 Task: Print all pages.
Action: Mouse pressed left at (507, 339)
Screenshot: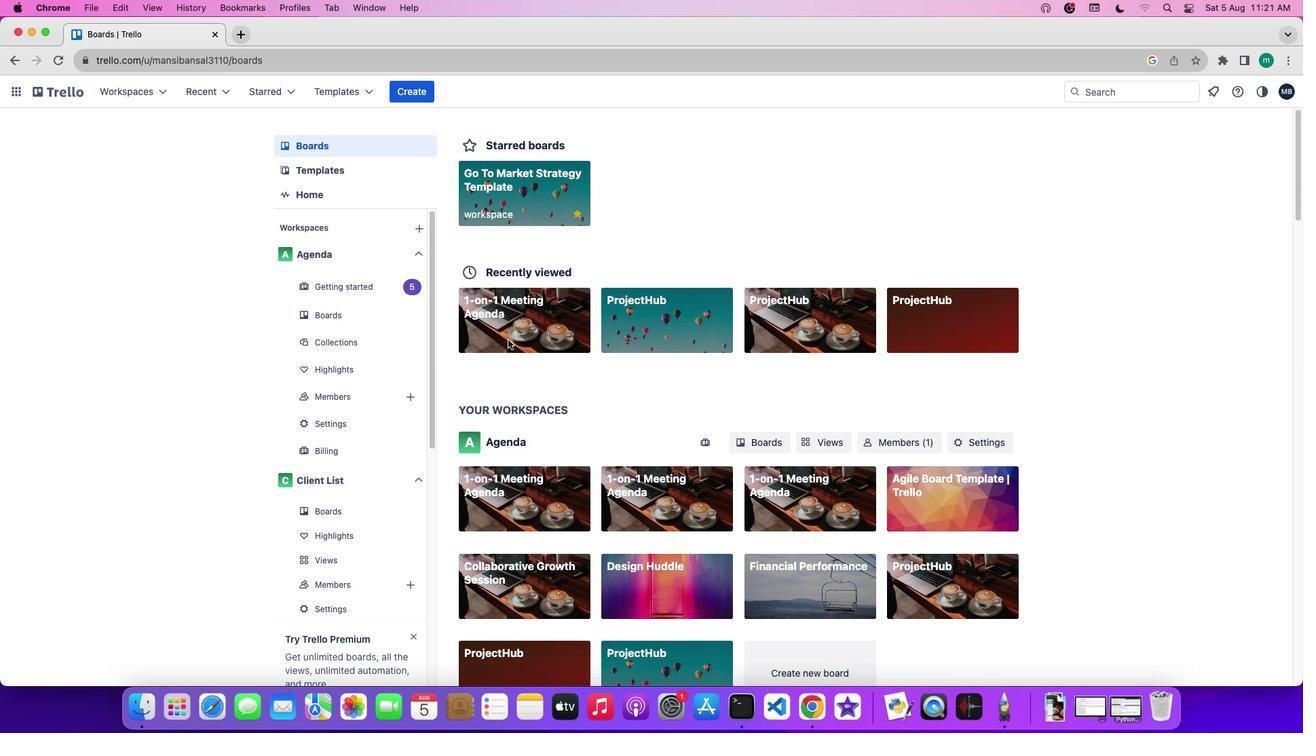 
Action: Mouse moved to (508, 339)
Screenshot: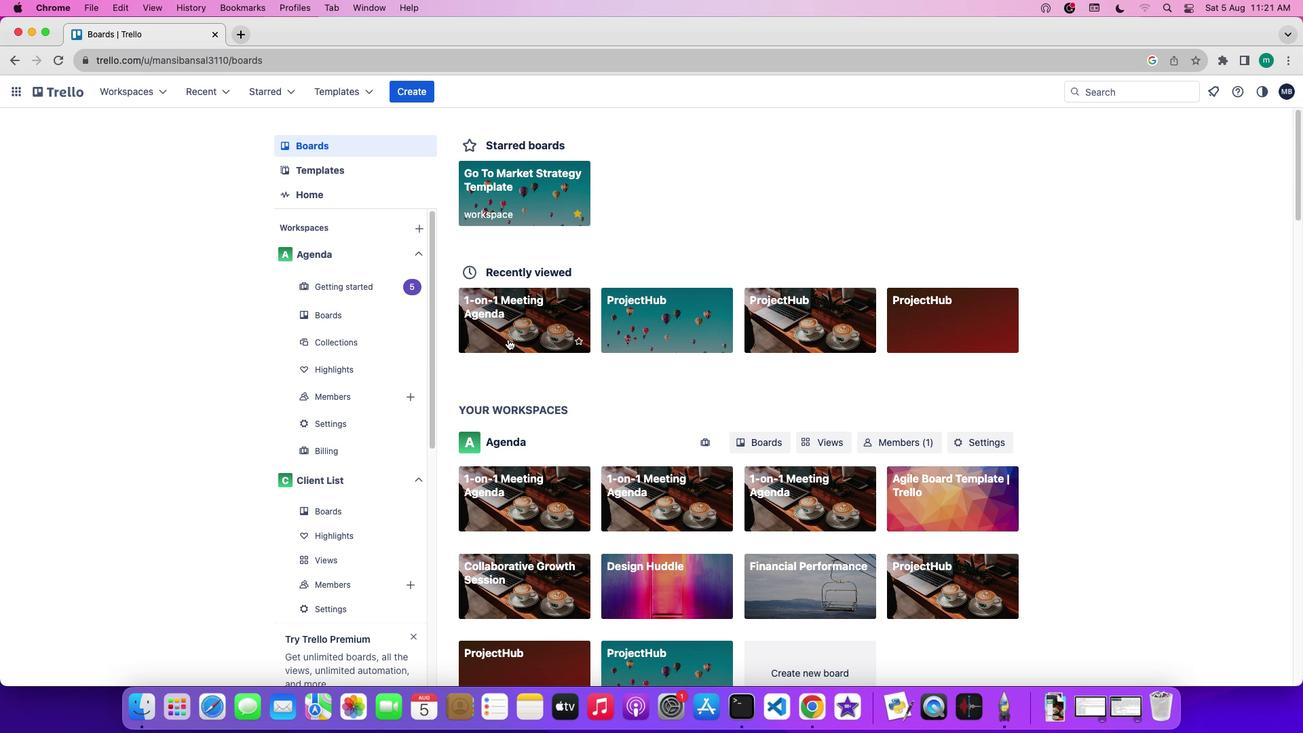 
Action: Mouse pressed left at (508, 339)
Screenshot: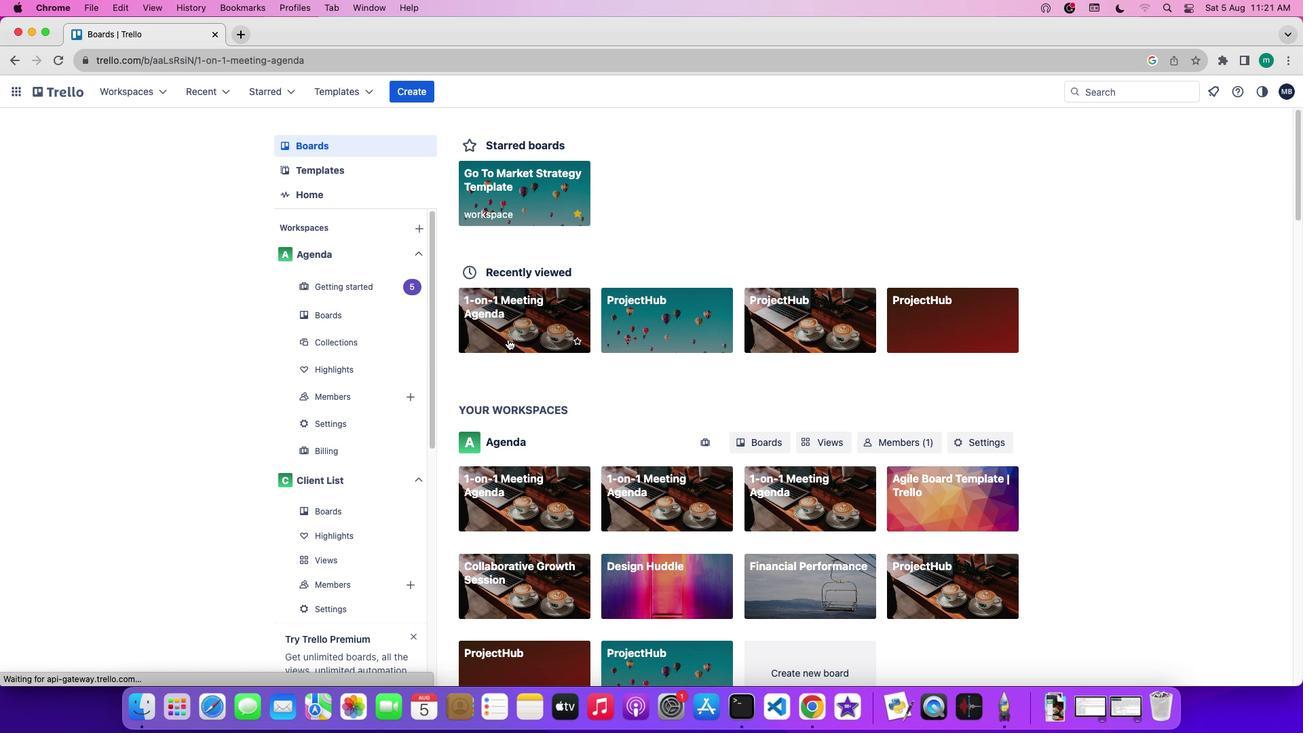 
Action: Mouse moved to (1121, 270)
Screenshot: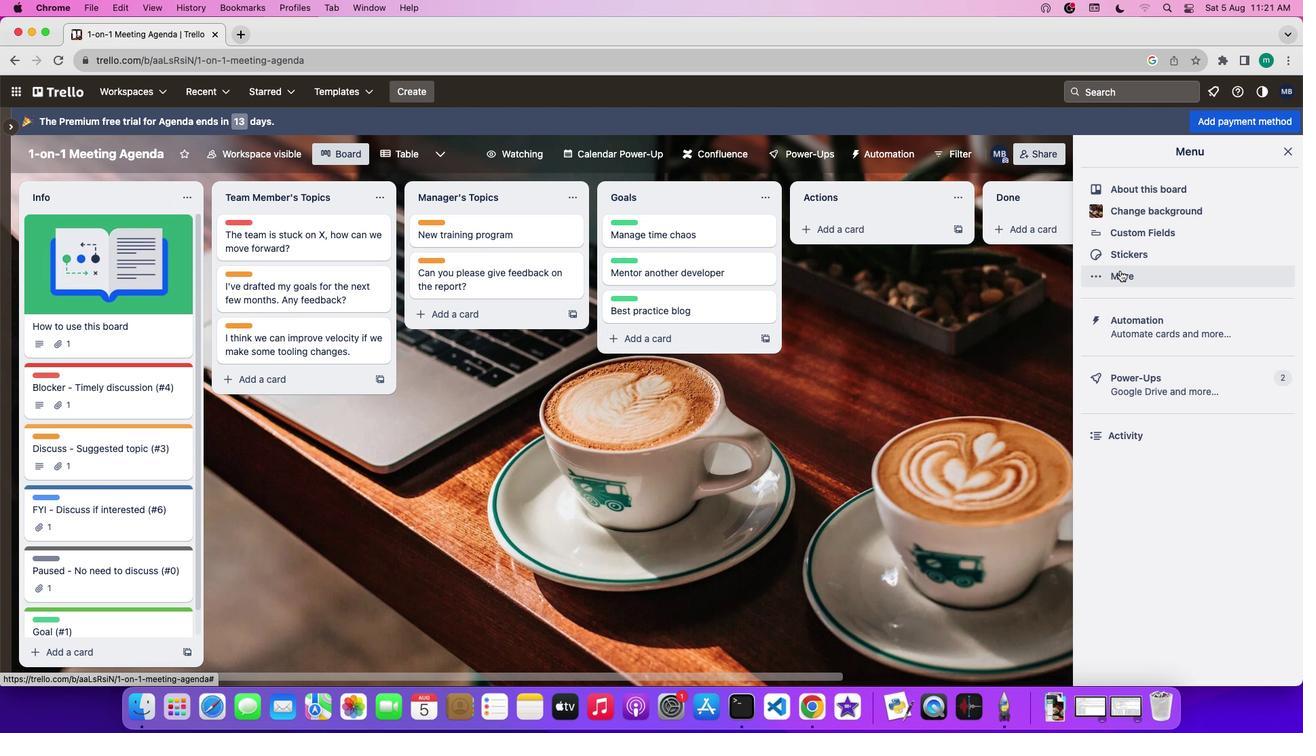 
Action: Mouse pressed left at (1121, 270)
Screenshot: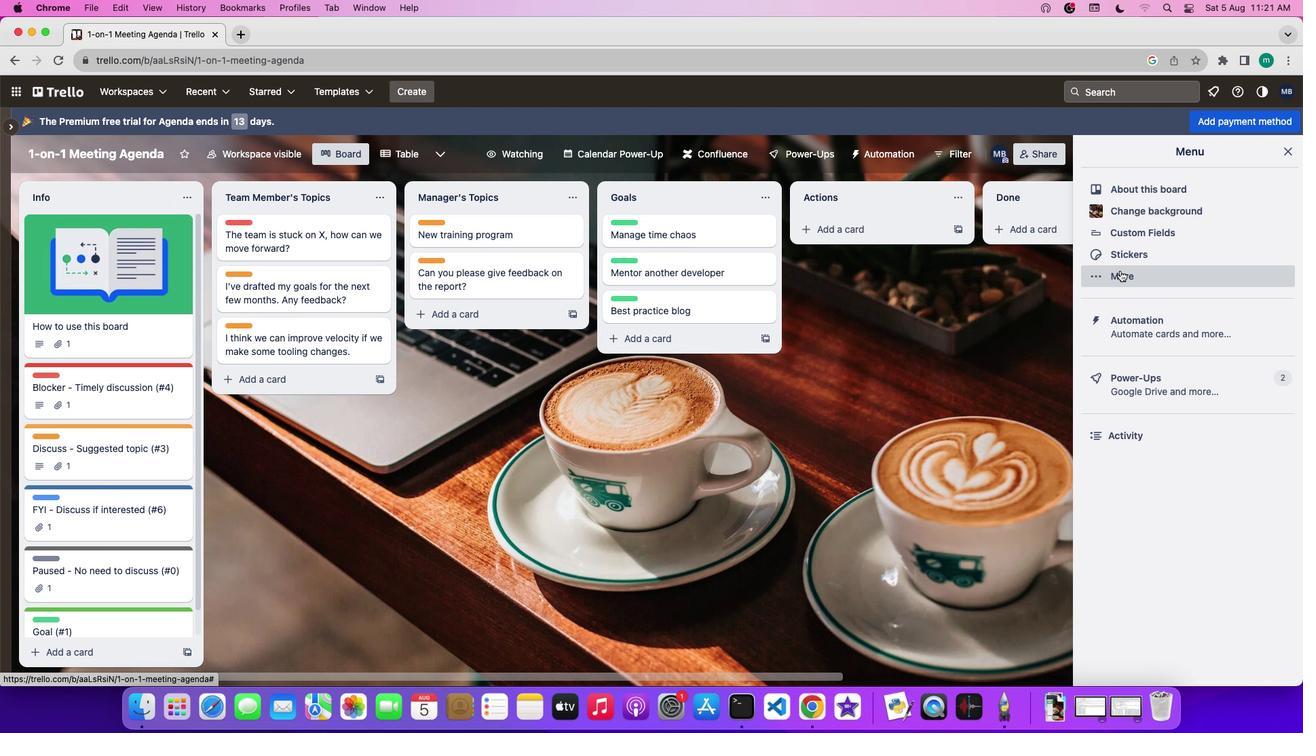 
Action: Mouse moved to (1142, 385)
Screenshot: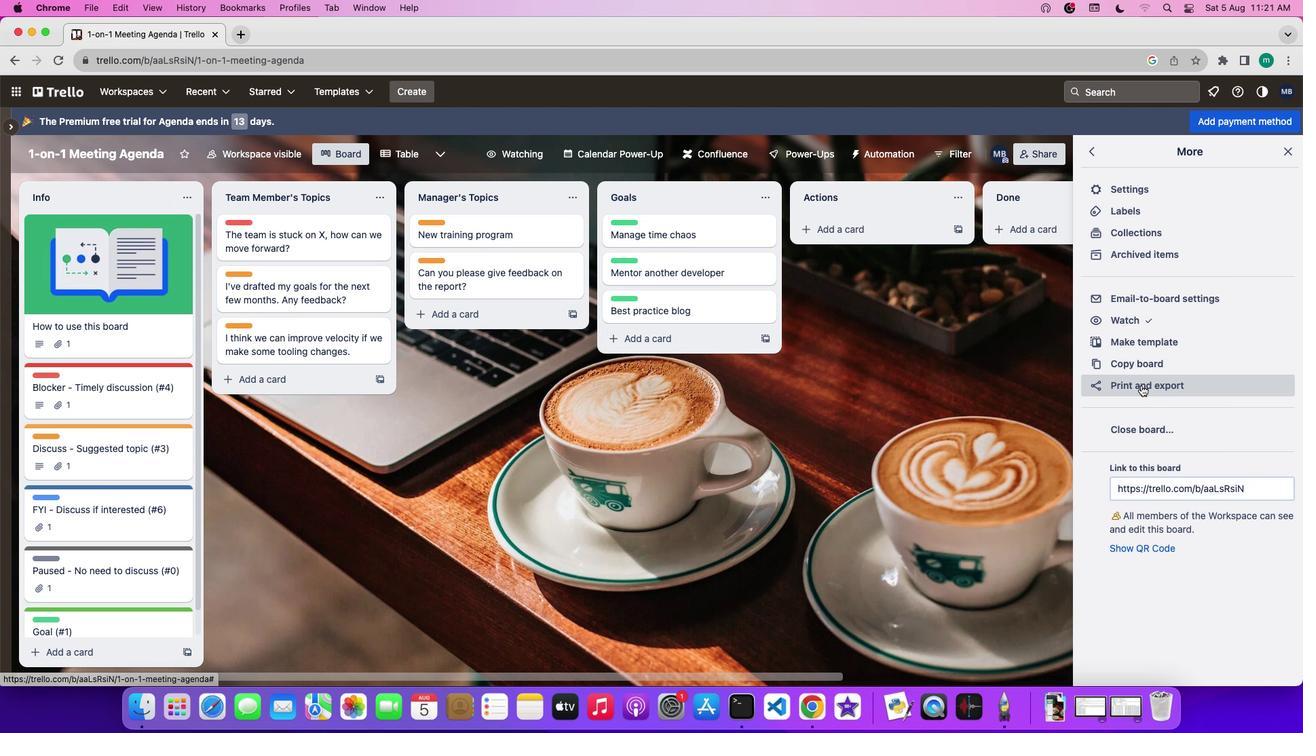 
Action: Mouse pressed left at (1142, 385)
Screenshot: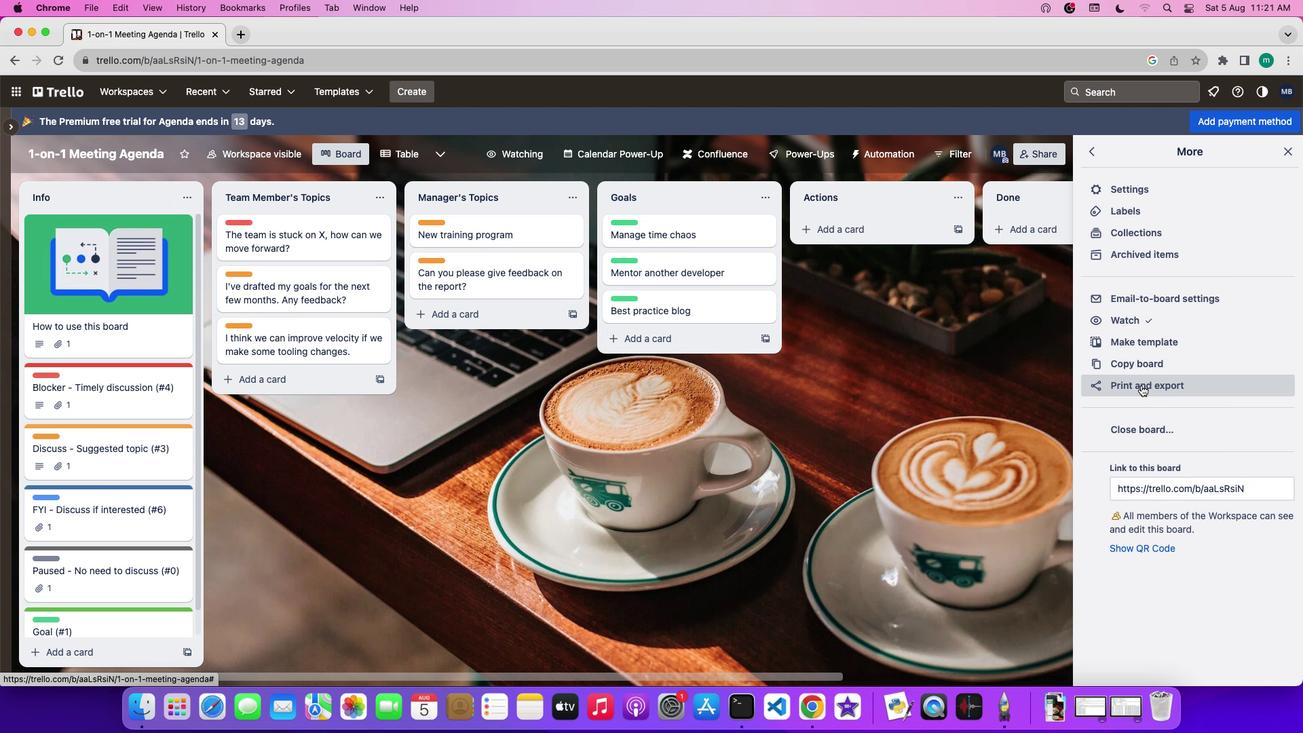 
Action: Mouse moved to (1137, 438)
Screenshot: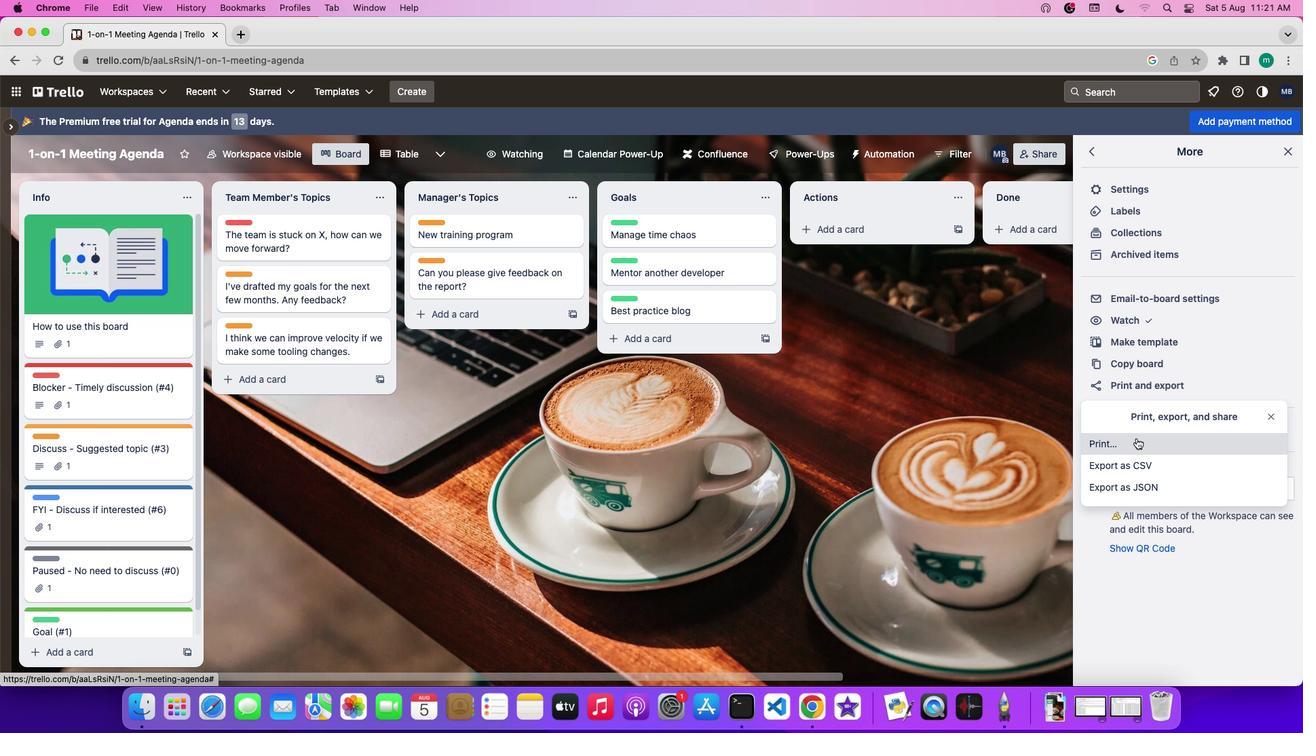 
Action: Mouse pressed left at (1137, 438)
Screenshot: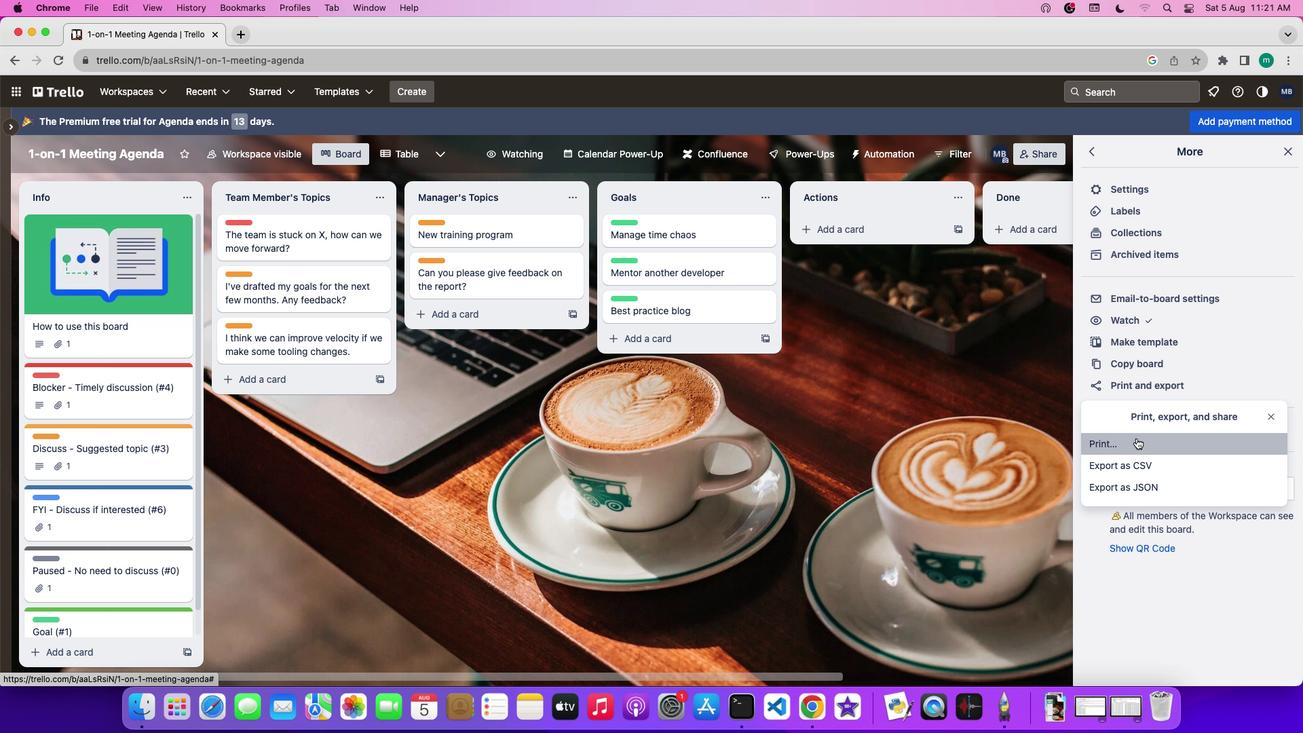 
Action: Mouse moved to (998, 170)
Screenshot: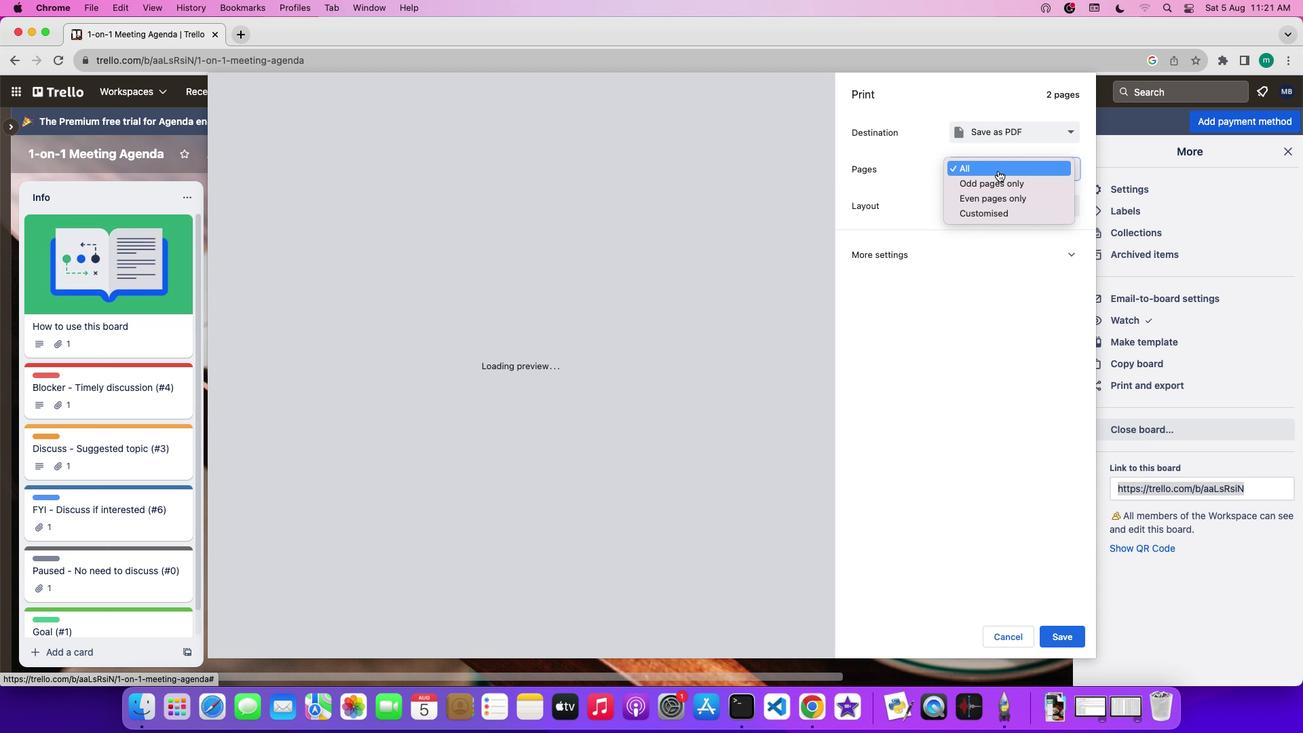 
Action: Mouse pressed left at (998, 170)
Screenshot: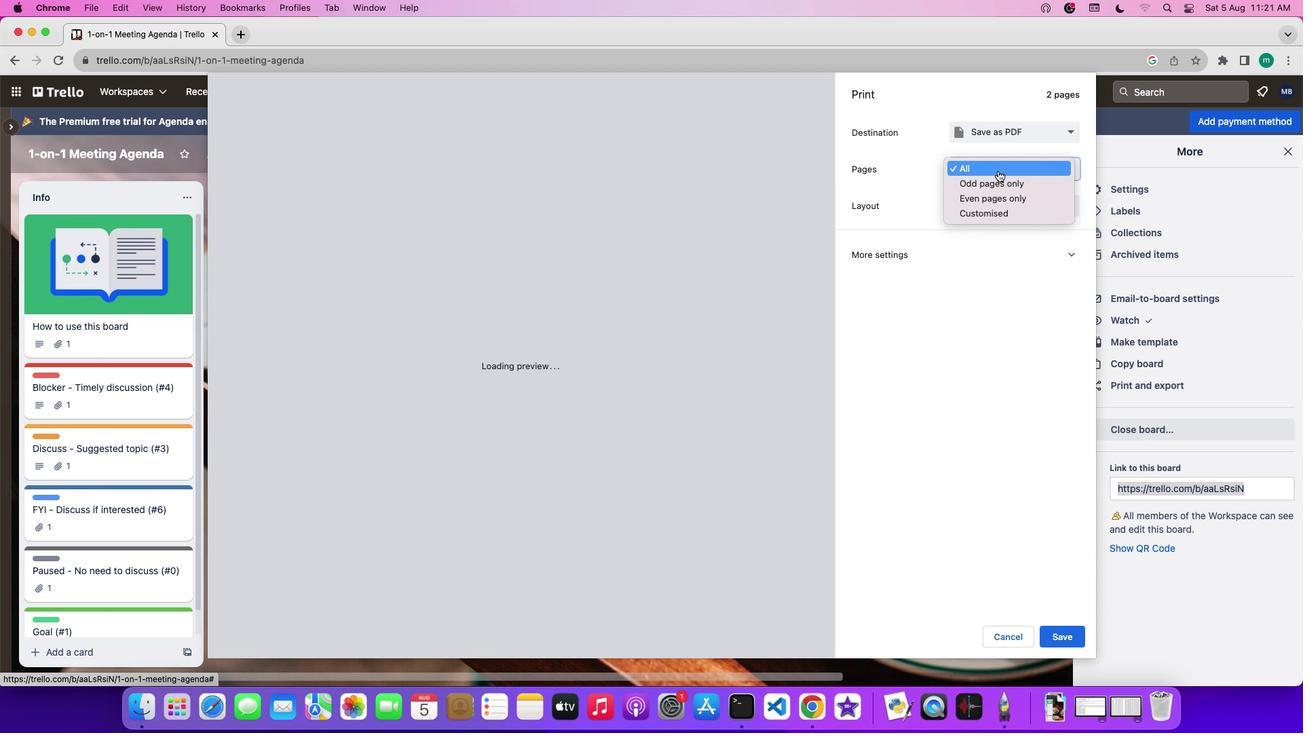 
Action: Mouse moved to (998, 171)
Screenshot: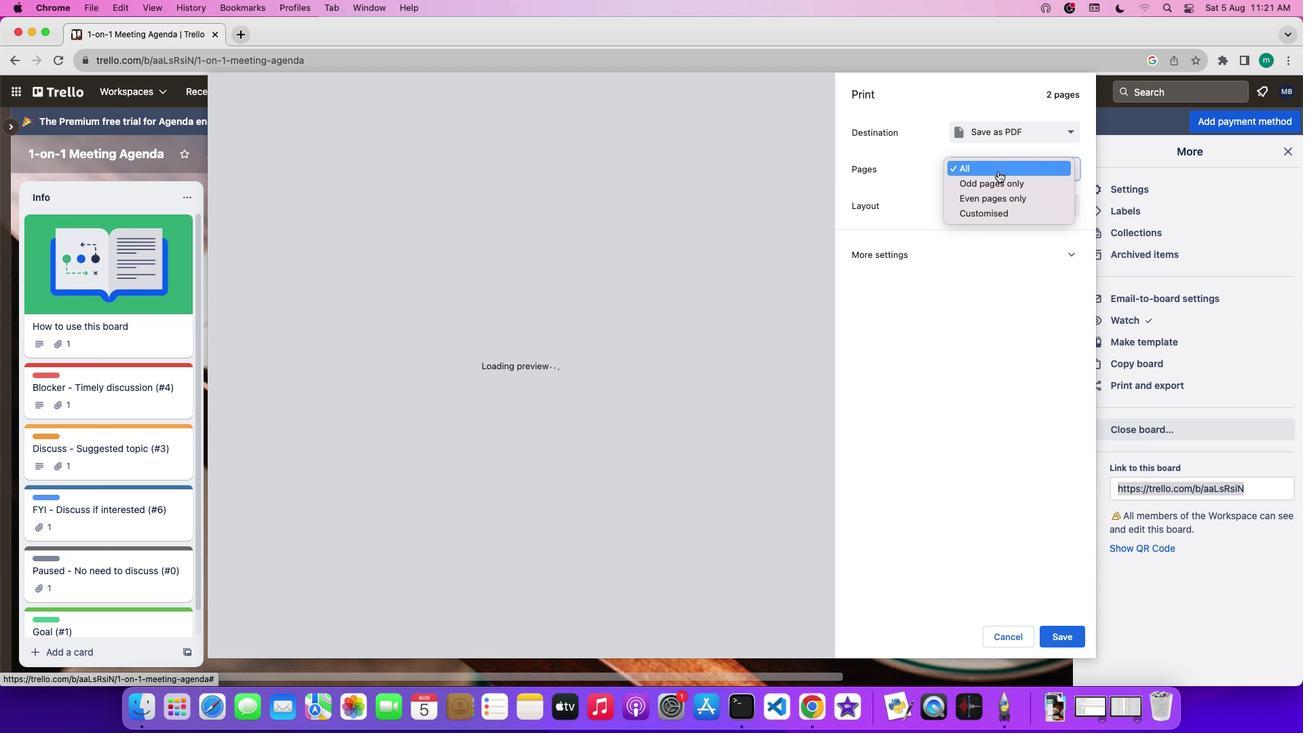 
Action: Mouse pressed left at (998, 171)
Screenshot: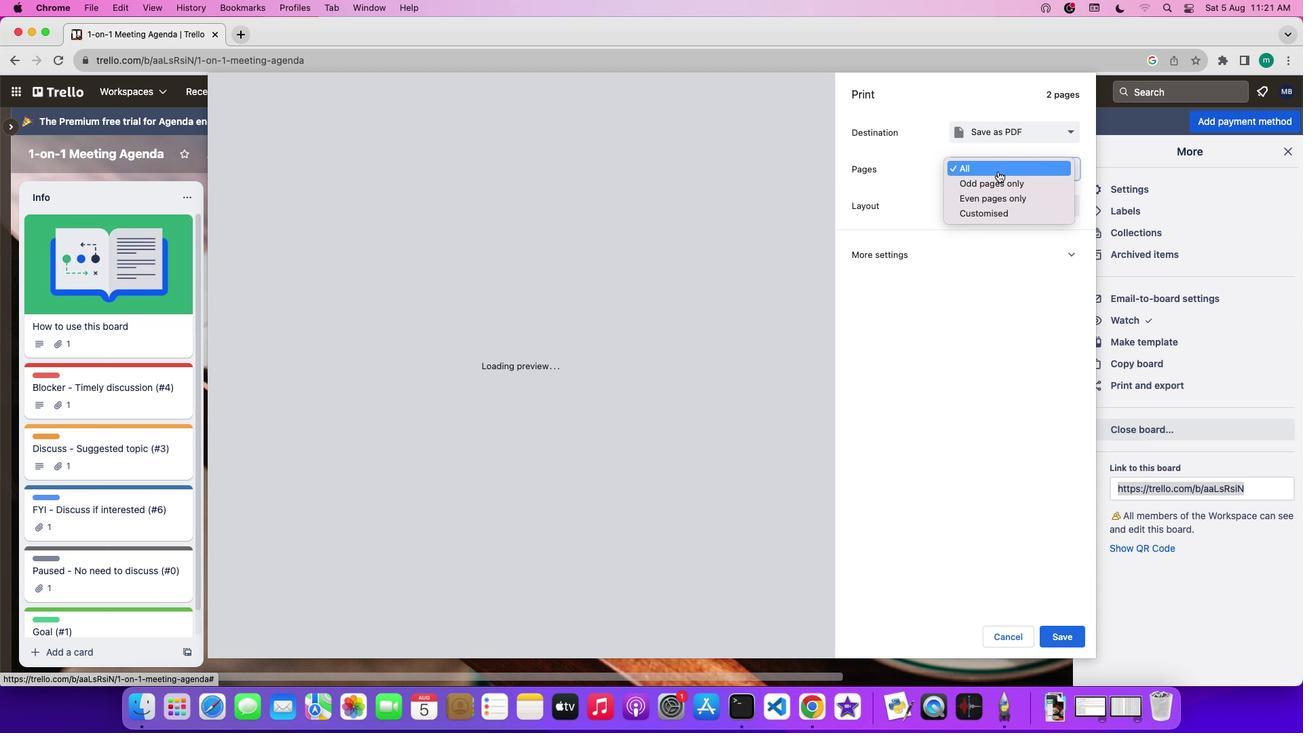 
Action: Mouse moved to (1030, 484)
Screenshot: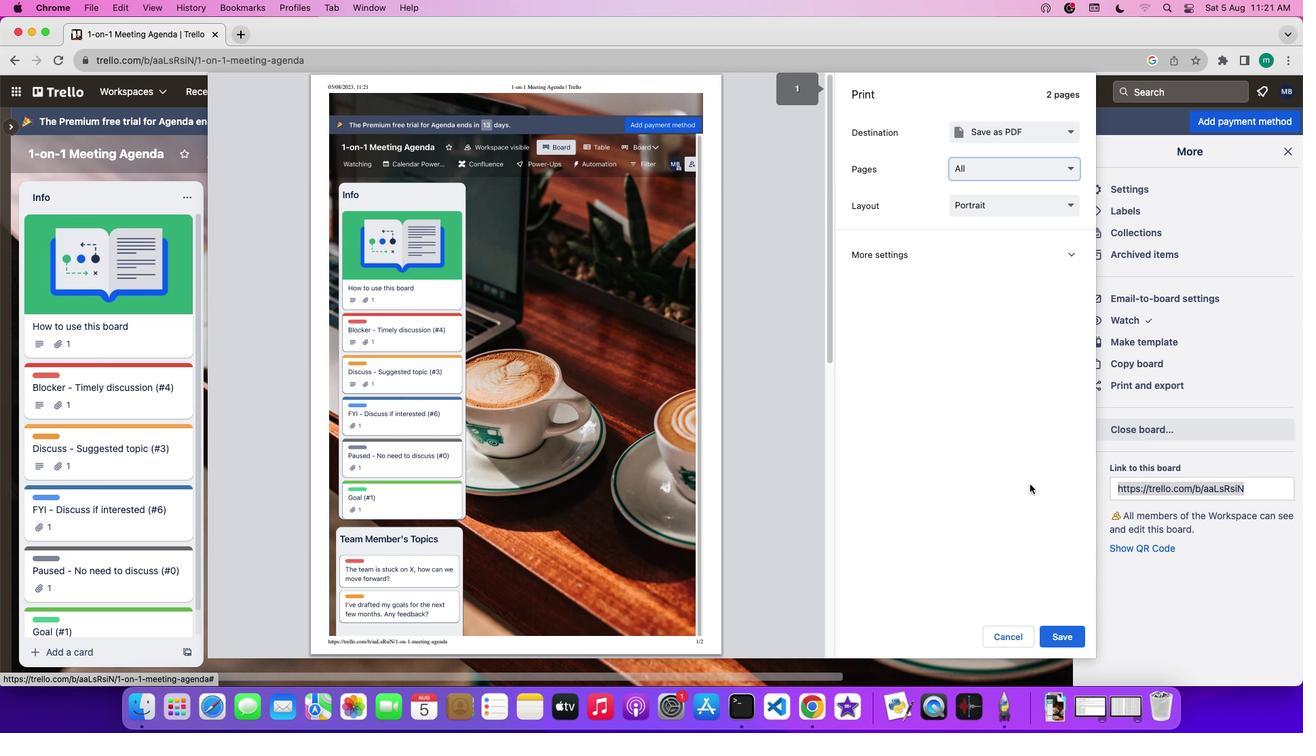 
